 Task: Open Card Card0000000116 in Board Board0000000029 in Workspace WS0000000010 in Trello. Add Member mailaustralia@gmail.com to Card Card0000000116 in Board Board0000000029 in Workspace WS0000000010 in Trello. Add Red Label titled Label0000000116 to Card Card0000000116 in Board Board0000000029 in Workspace WS0000000010 in Trello. Add Checklist CL0000000116 to Card Card0000000116 in Board Board0000000029 in Workspace WS0000000010 in Trello. Add Dates with Start Date as Nov 01 2023 and Due Date as Nov 30 2023 to Card Card0000000116 in Board Board0000000029 in Workspace WS0000000010 in Trello
Action: Mouse moved to (507, 38)
Screenshot: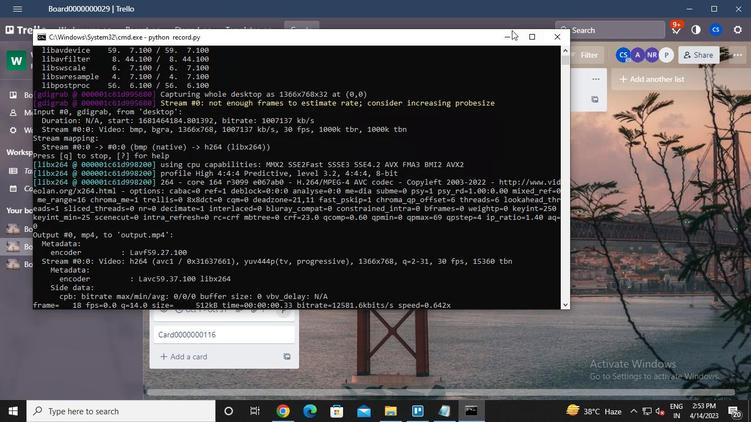 
Action: Mouse pressed left at (507, 38)
Screenshot: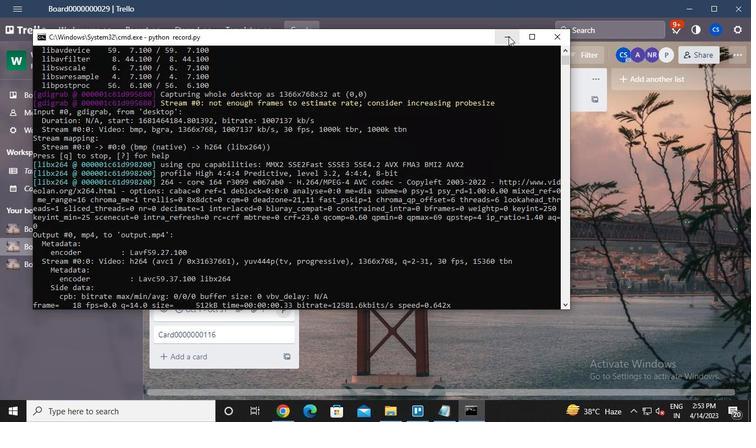
Action: Mouse moved to (221, 339)
Screenshot: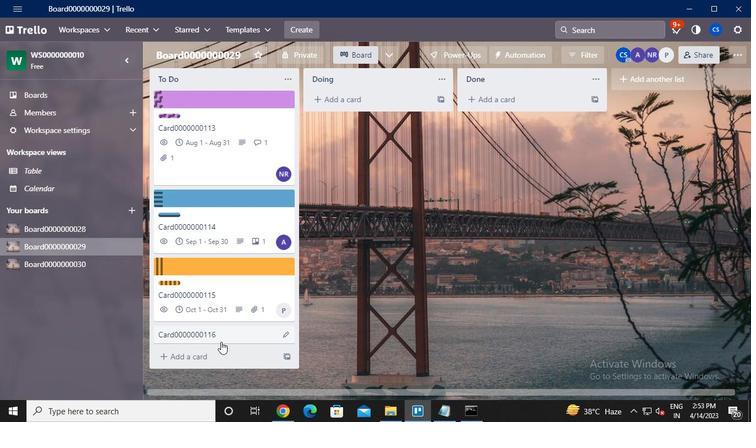 
Action: Mouse pressed left at (221, 339)
Screenshot: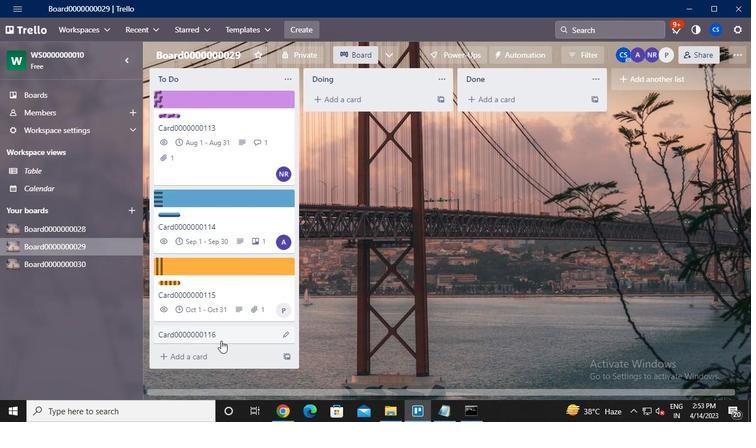 
Action: Mouse moved to (523, 144)
Screenshot: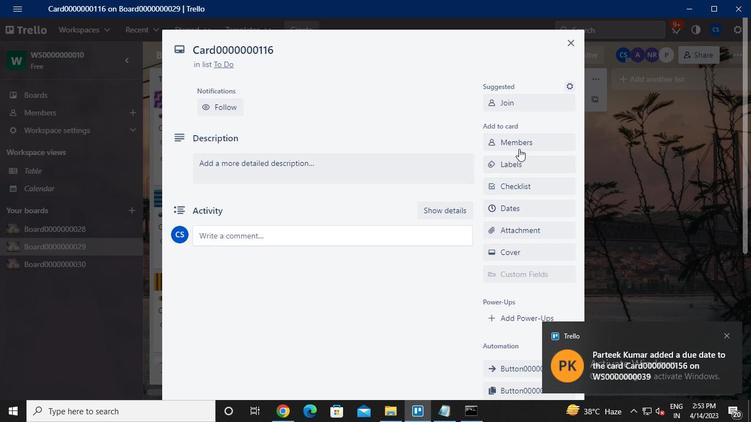 
Action: Mouse pressed left at (523, 144)
Screenshot: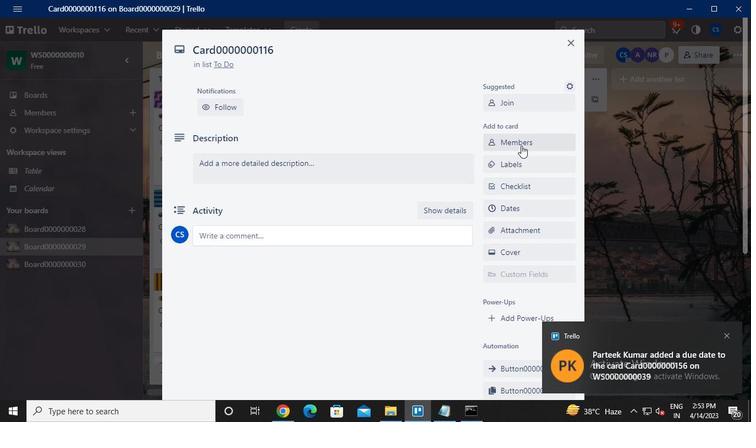 
Action: Mouse moved to (482, 173)
Screenshot: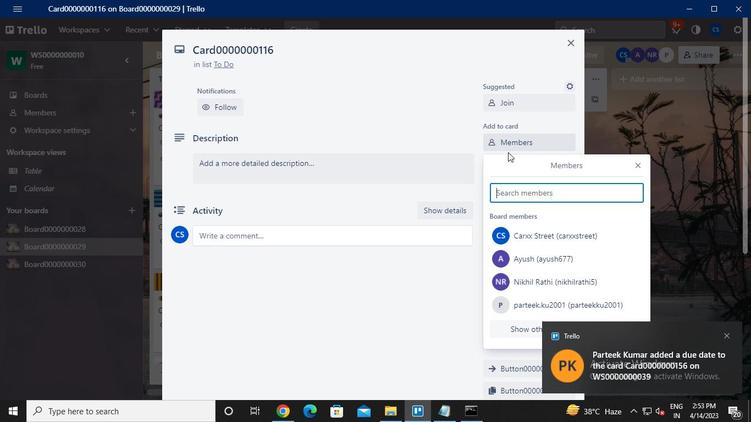 
Action: Keyboard Key.caps_lock
Screenshot: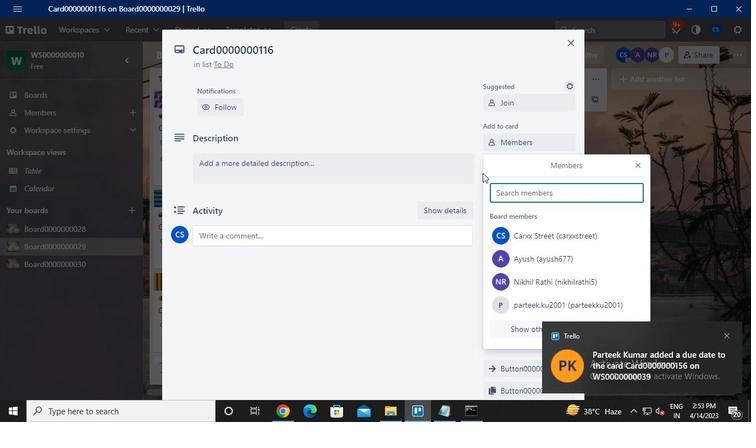 
Action: Keyboard m
Screenshot: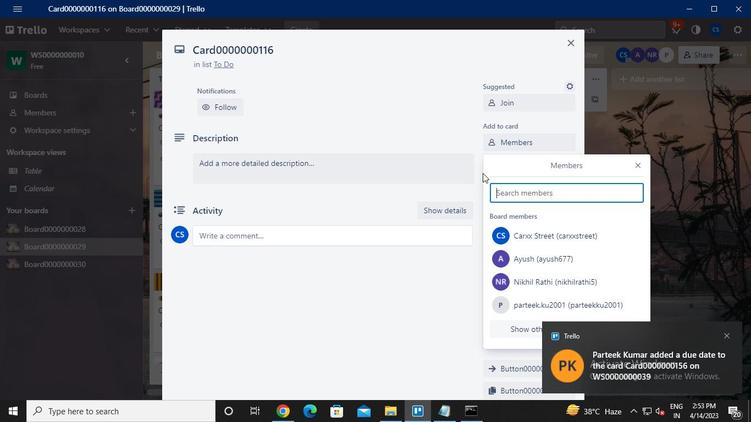 
Action: Keyboard a
Screenshot: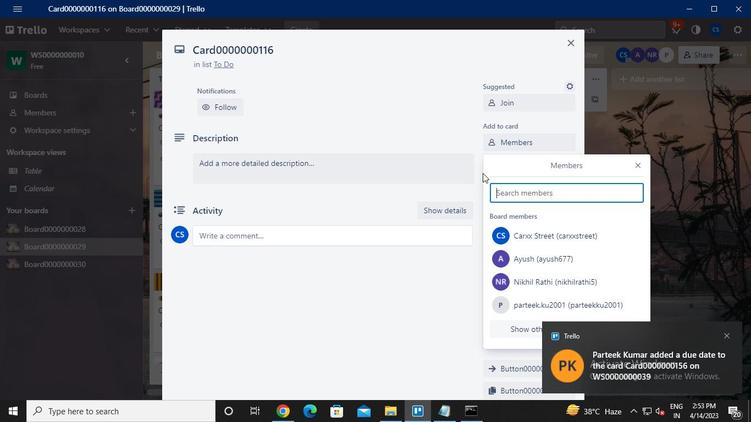 
Action: Keyboard i
Screenshot: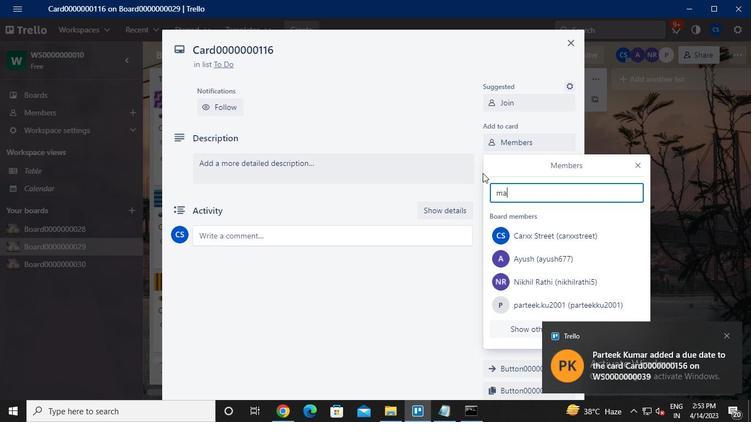 
Action: Keyboard l
Screenshot: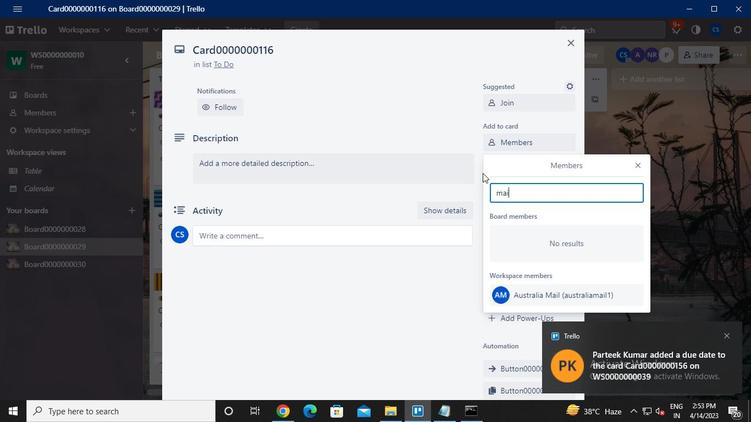 
Action: Keyboard a
Screenshot: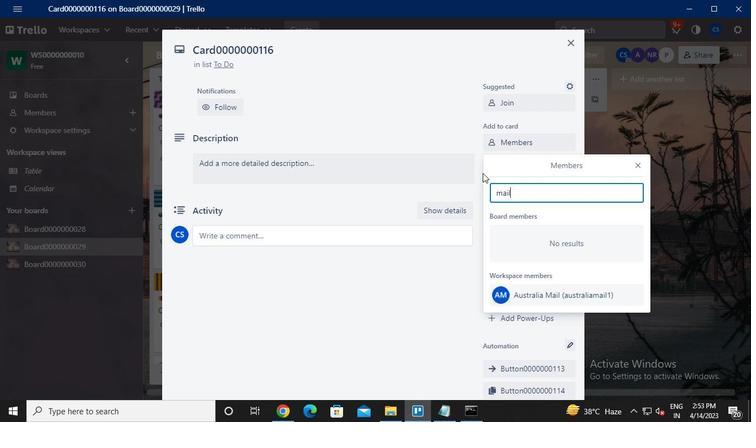 
Action: Keyboard u
Screenshot: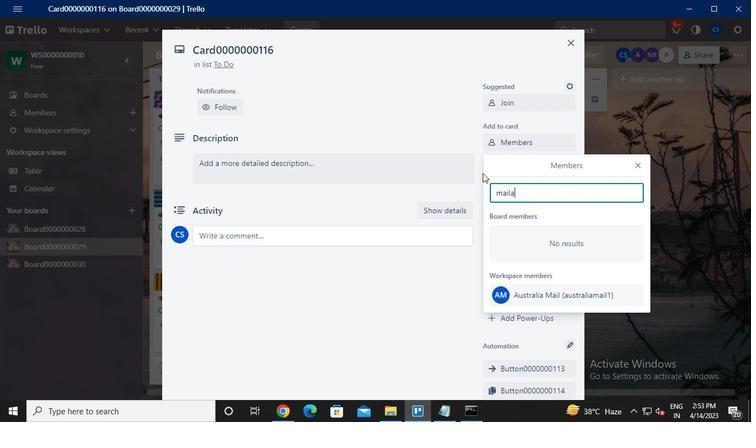 
Action: Keyboard s
Screenshot: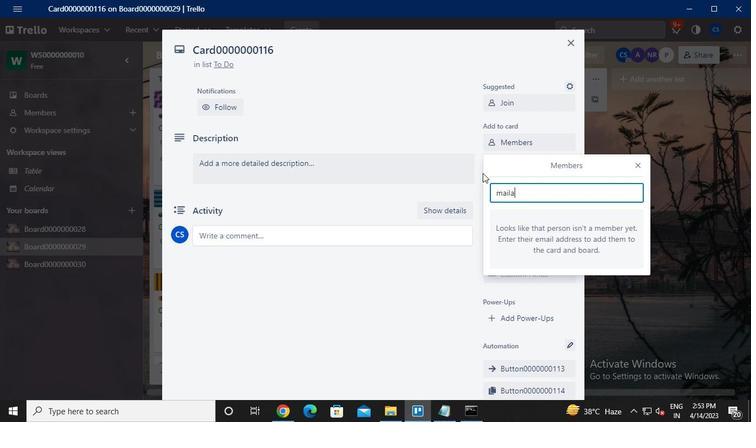 
Action: Keyboard t
Screenshot: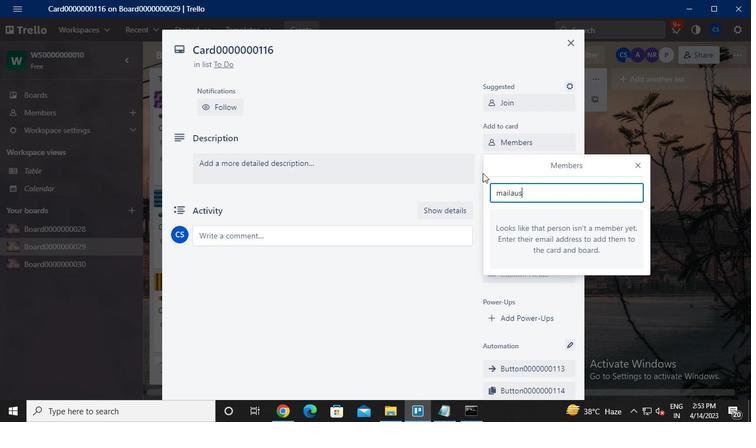 
Action: Keyboard r
Screenshot: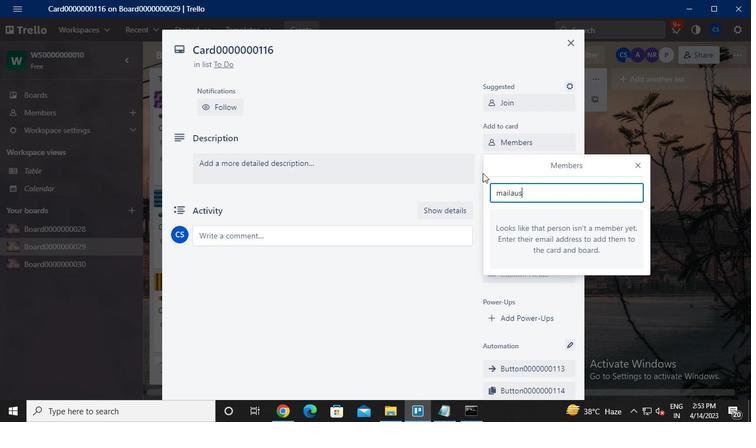 
Action: Keyboard a
Screenshot: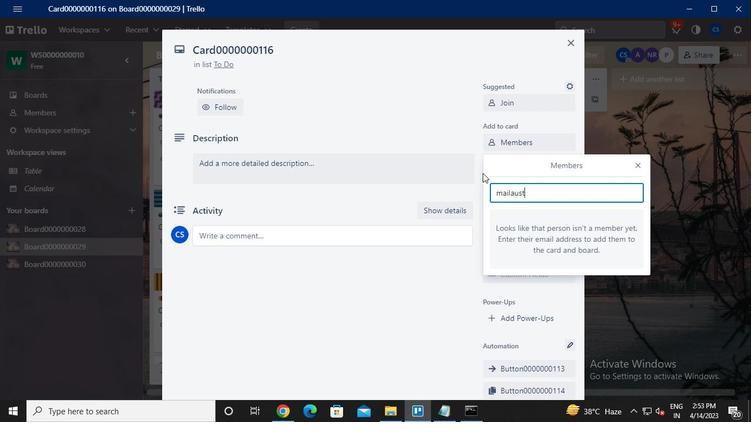 
Action: Keyboard l
Screenshot: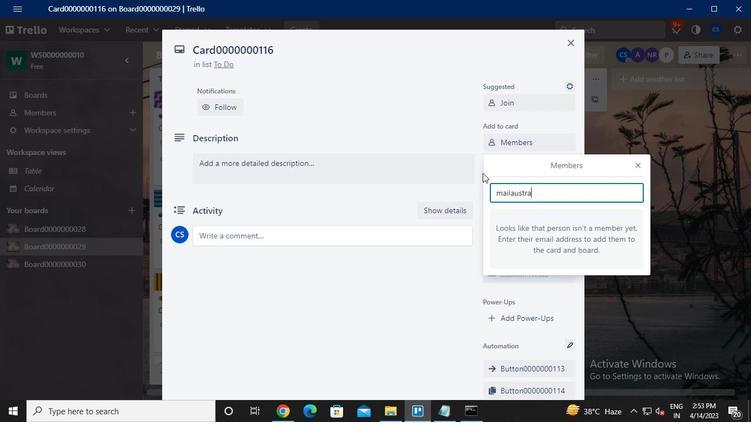 
Action: Keyboard i
Screenshot: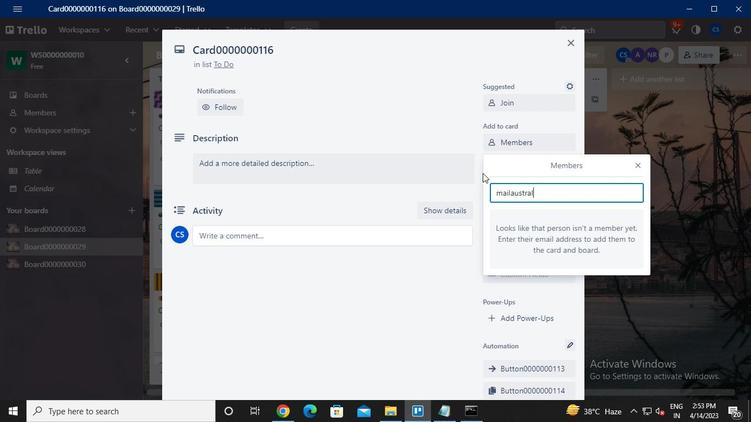 
Action: Keyboard a
Screenshot: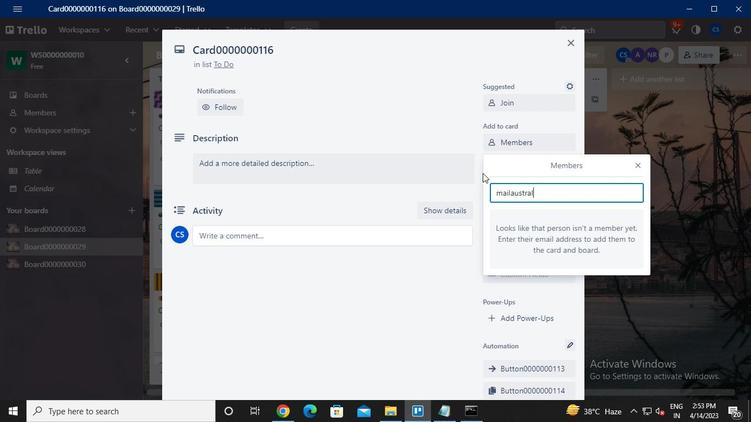 
Action: Keyboard <103>
Screenshot: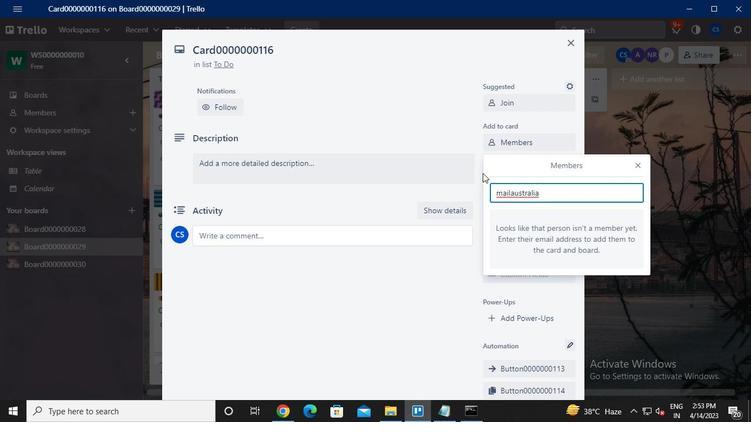 
Action: Keyboard Key.shift
Screenshot: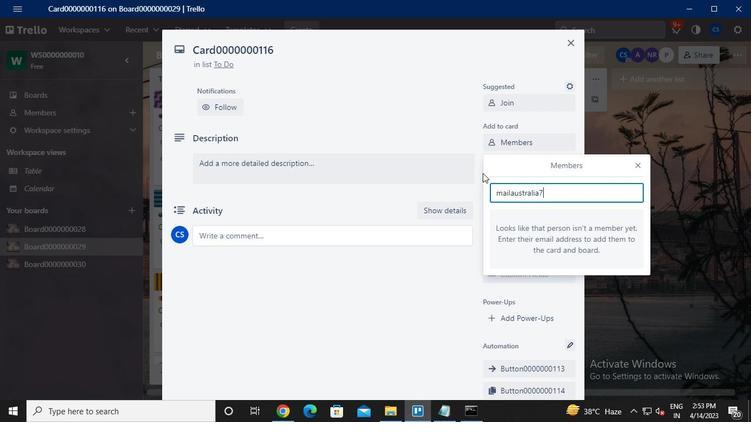 
Action: Keyboard @
Screenshot: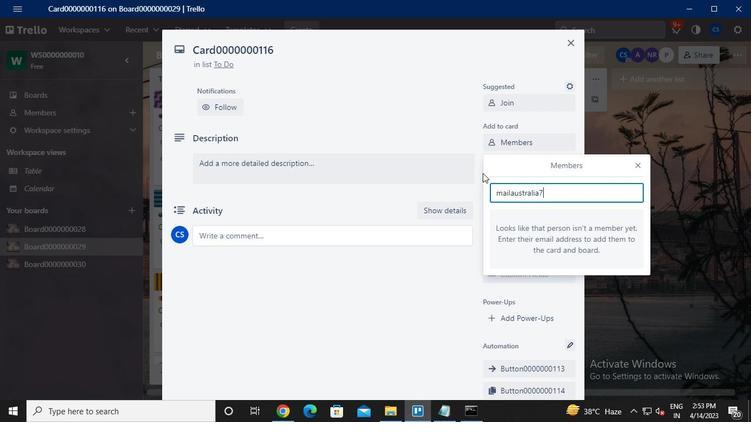 
Action: Keyboard g
Screenshot: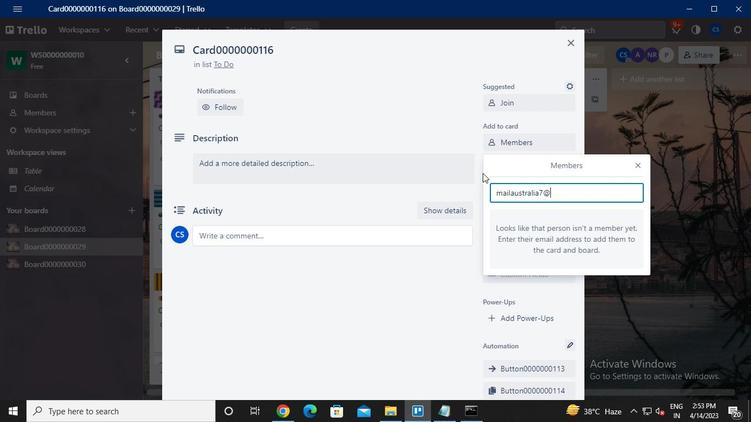 
Action: Keyboard m
Screenshot: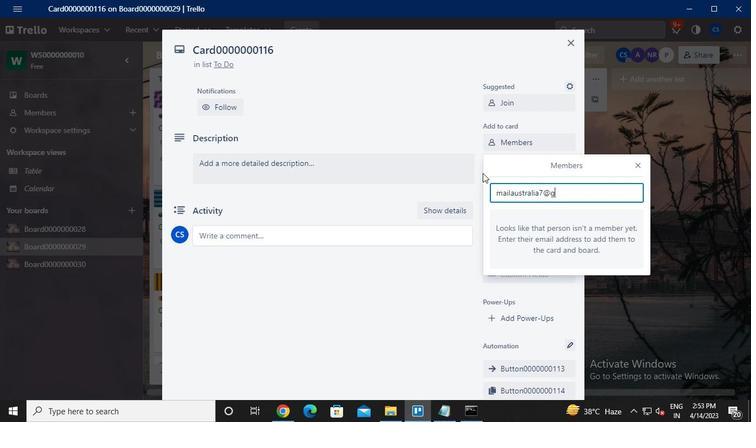 
Action: Keyboard a
Screenshot: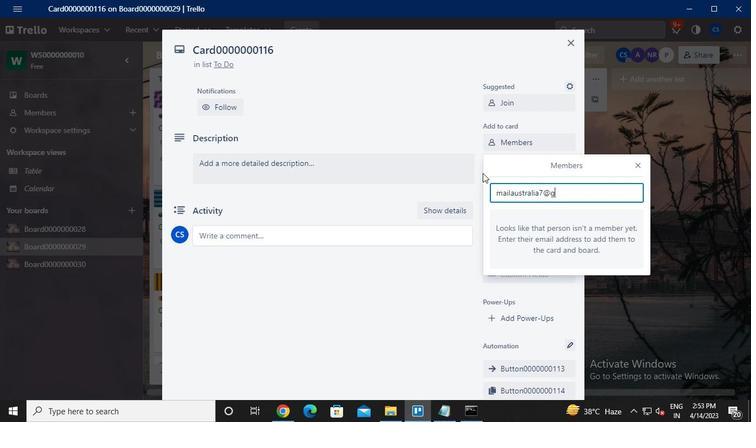 
Action: Keyboard i
Screenshot: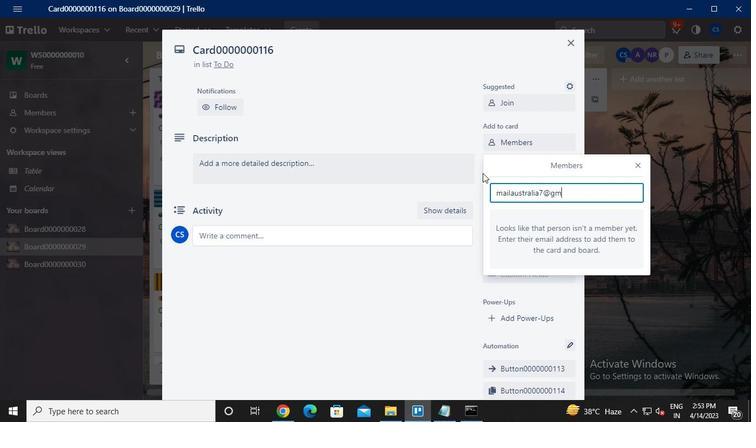
Action: Keyboard l
Screenshot: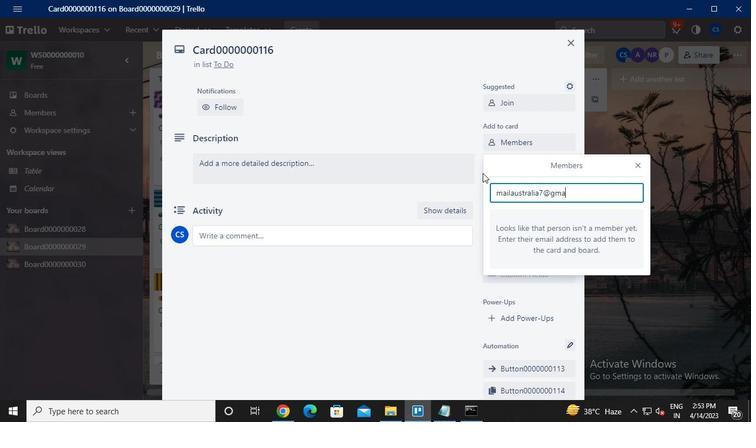 
Action: Keyboard .
Screenshot: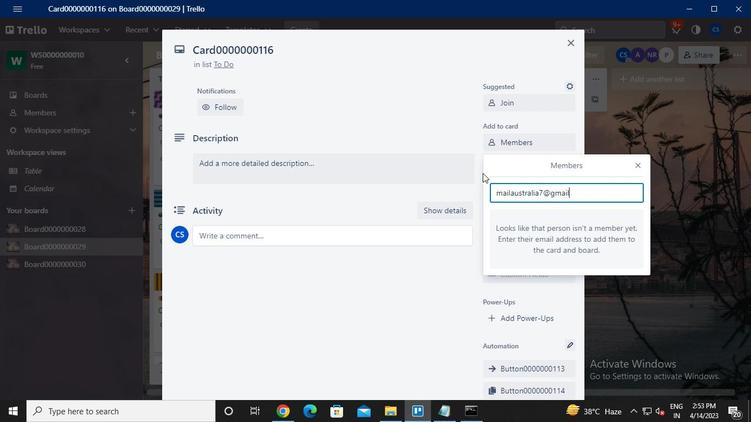 
Action: Keyboard c
Screenshot: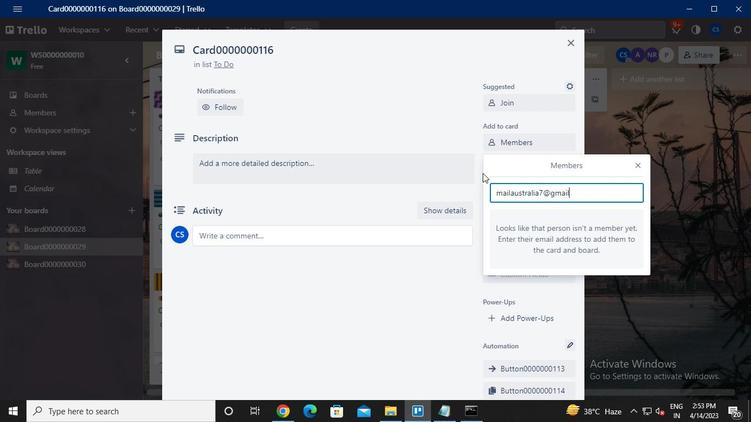 
Action: Keyboard o
Screenshot: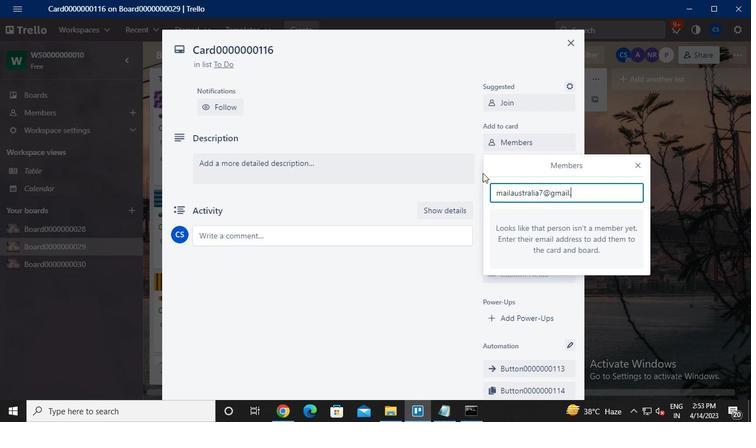 
Action: Keyboard m
Screenshot: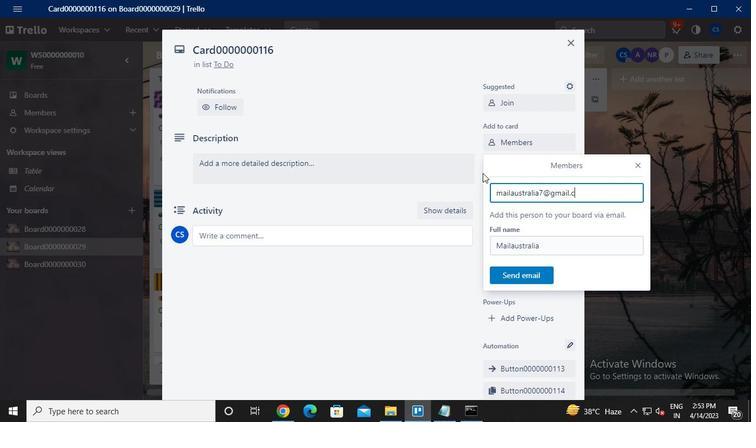 
Action: Mouse moved to (537, 283)
Screenshot: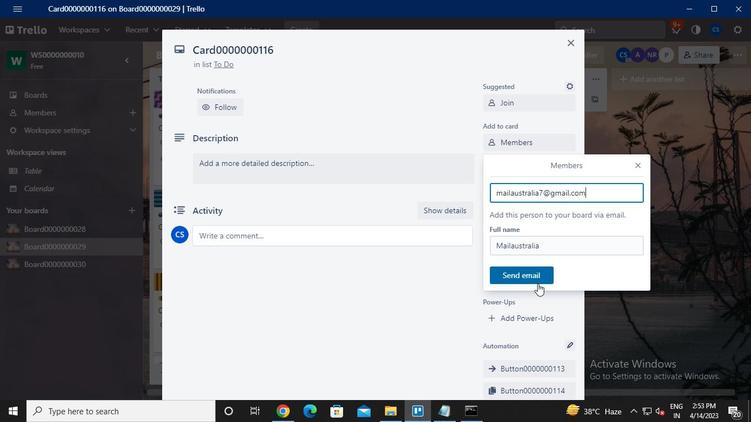 
Action: Mouse pressed left at (537, 283)
Screenshot: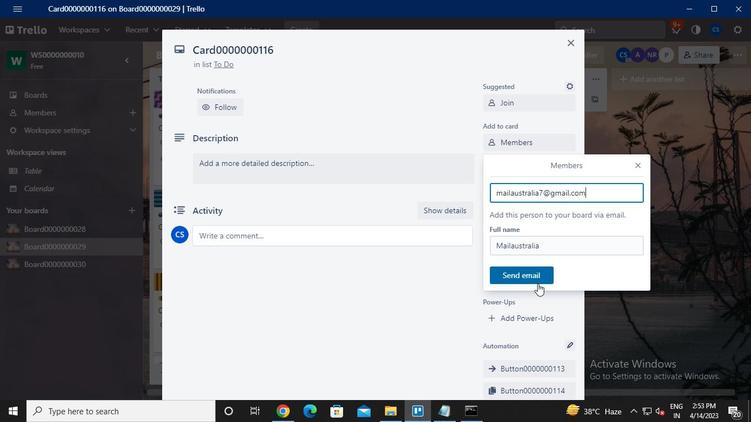 
Action: Mouse moved to (532, 163)
Screenshot: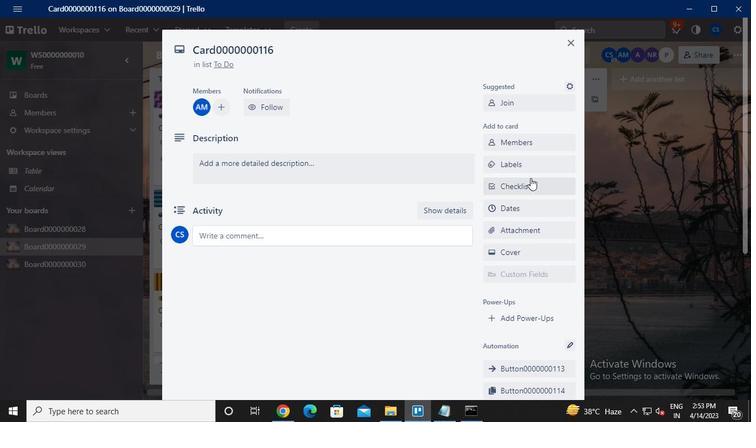 
Action: Mouse pressed left at (532, 163)
Screenshot: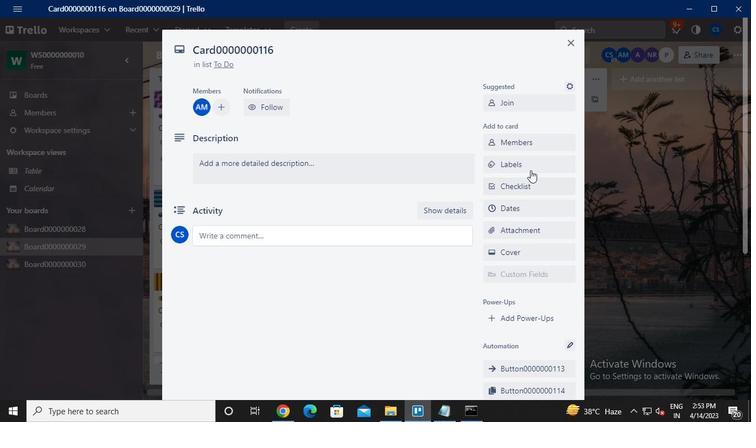 
Action: Mouse moved to (558, 306)
Screenshot: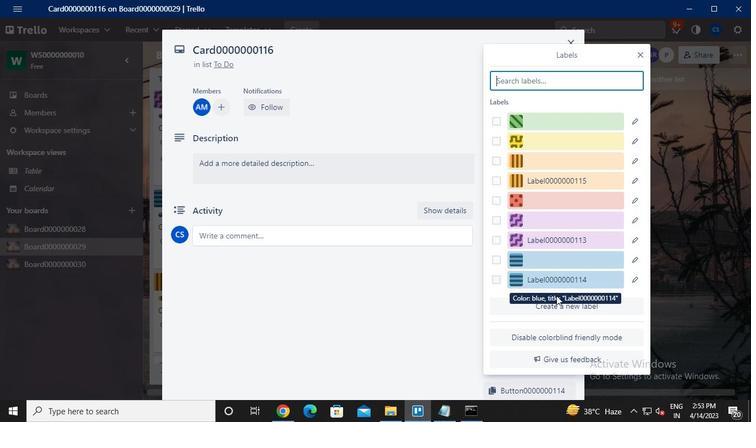 
Action: Mouse pressed left at (558, 306)
Screenshot: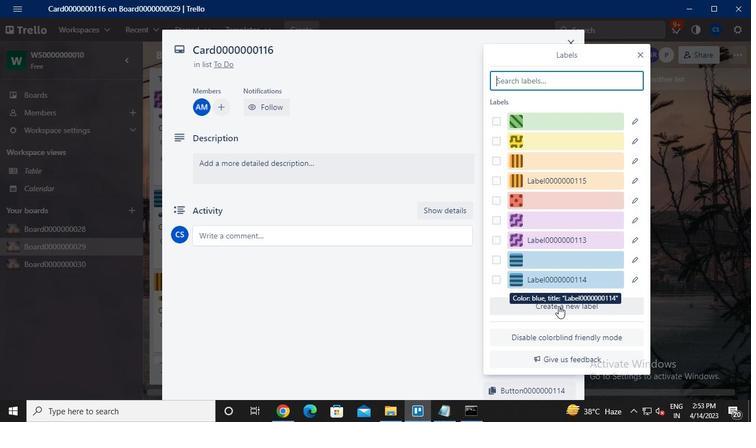 
Action: Mouse moved to (597, 219)
Screenshot: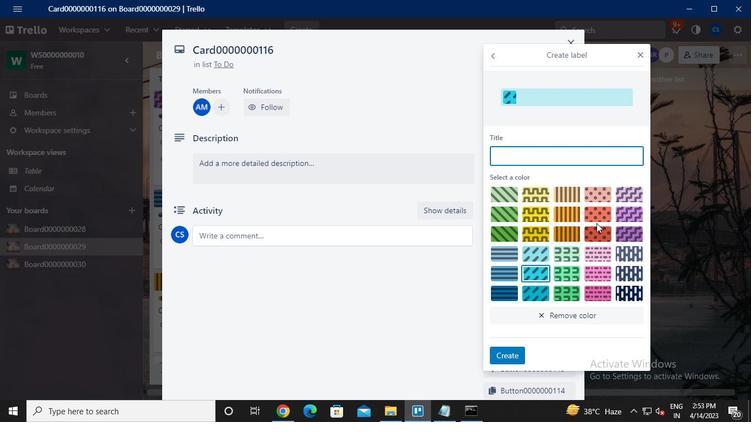 
Action: Mouse pressed left at (597, 219)
Screenshot: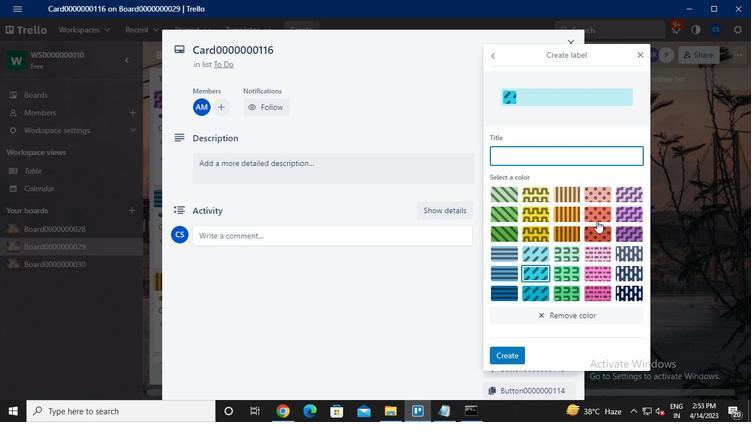 
Action: Mouse moved to (543, 155)
Screenshot: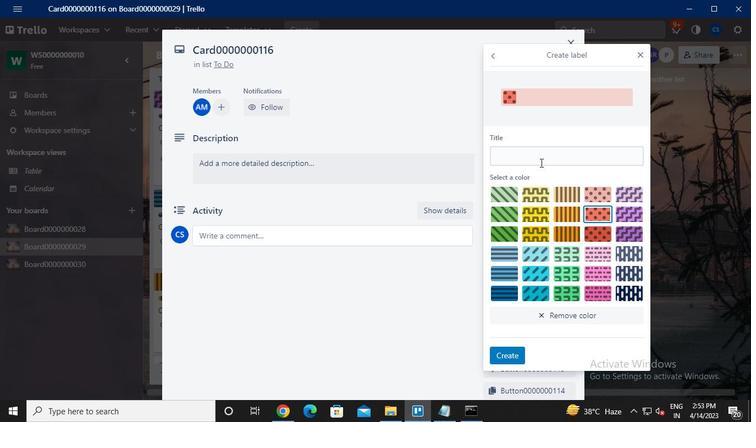 
Action: Mouse pressed left at (543, 155)
Screenshot: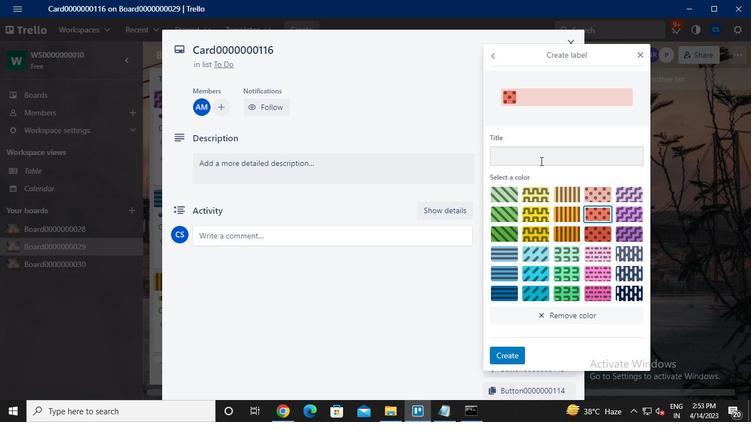 
Action: Keyboard Key.caps_lock
Screenshot: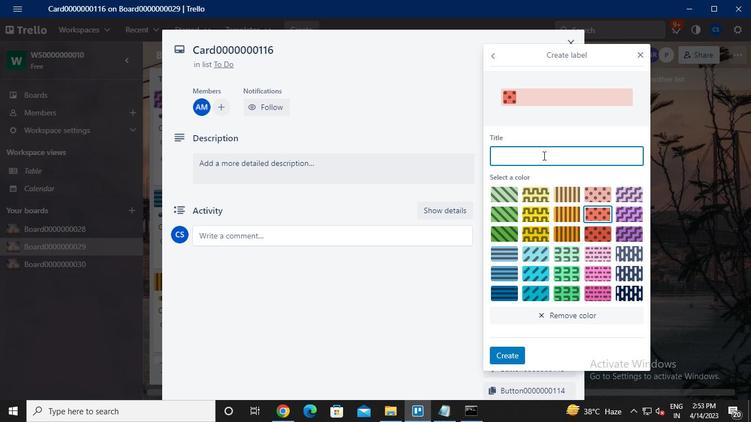 
Action: Keyboard l
Screenshot: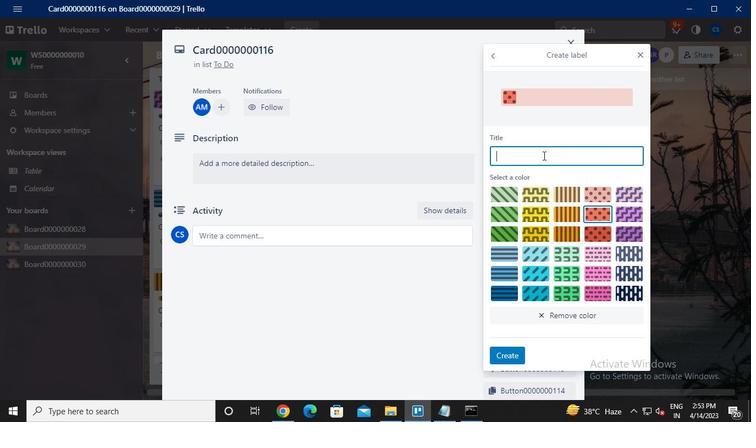 
Action: Keyboard Key.caps_lock
Screenshot: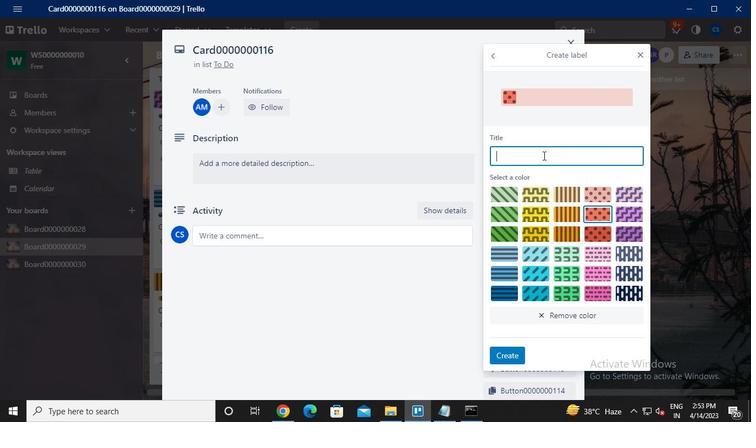 
Action: Keyboard a
Screenshot: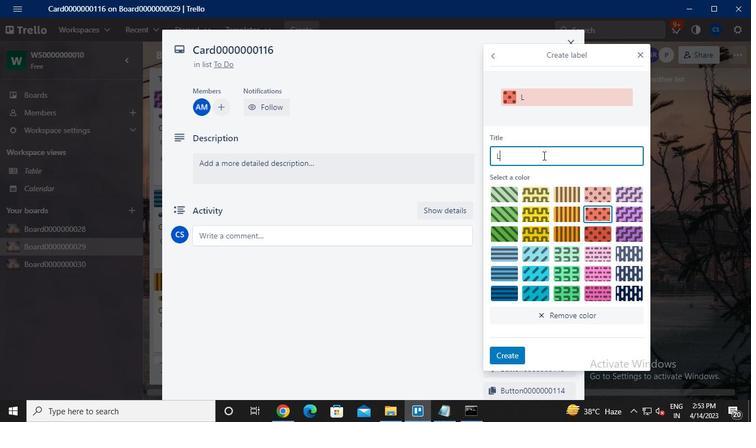 
Action: Keyboard b
Screenshot: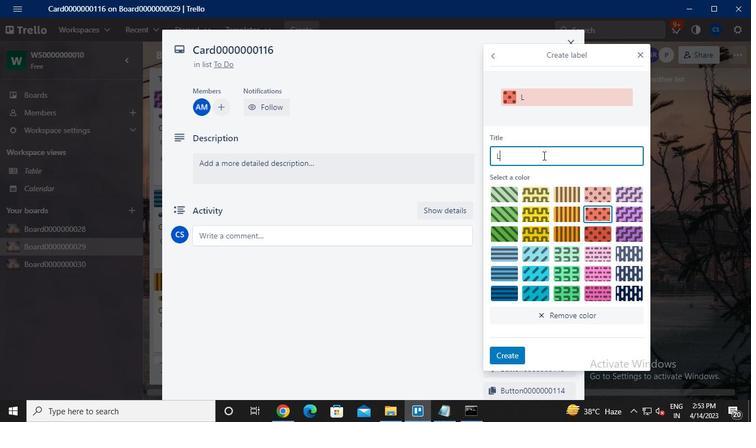 
Action: Keyboard e
Screenshot: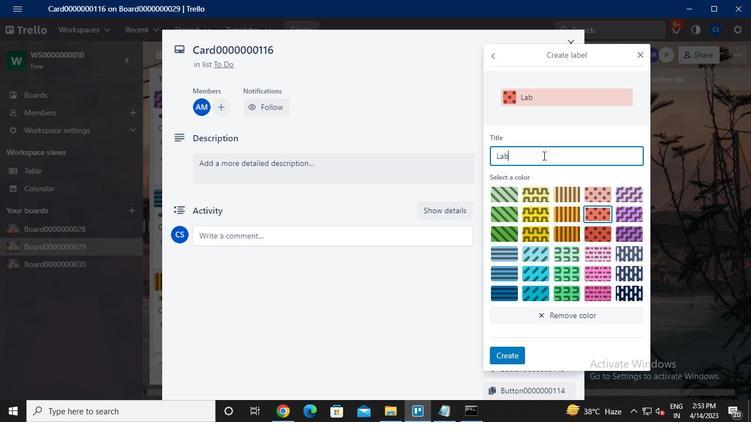 
Action: Keyboard l
Screenshot: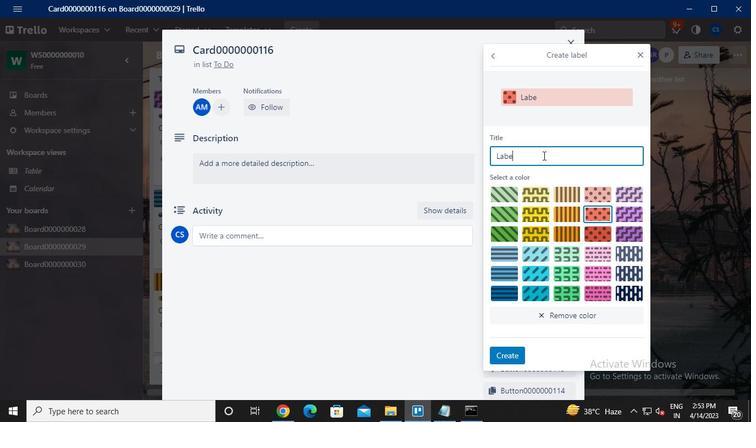 
Action: Keyboard <96>
Screenshot: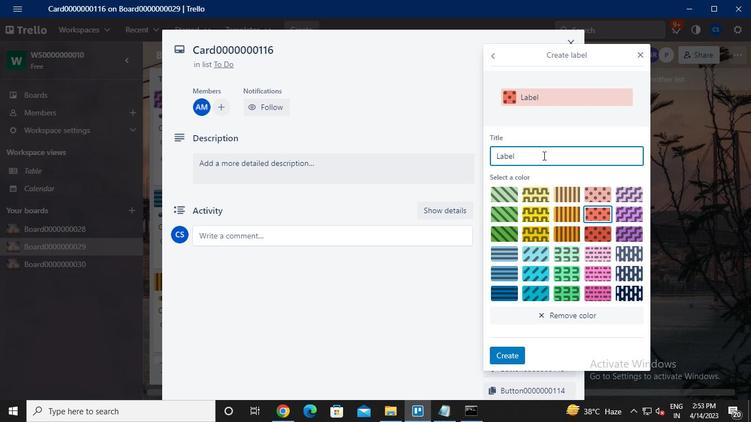 
Action: Keyboard <96>
Screenshot: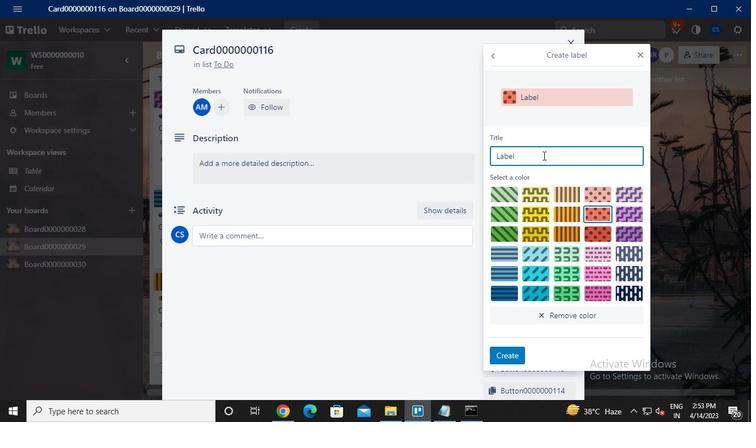 
Action: Keyboard <96>
Screenshot: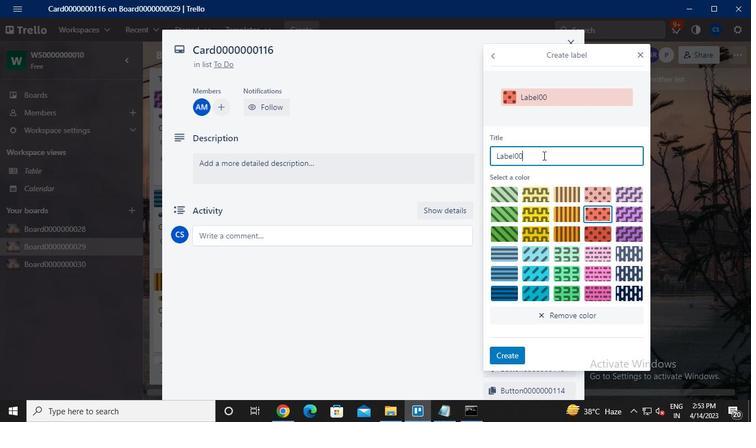 
Action: Keyboard <96>
Screenshot: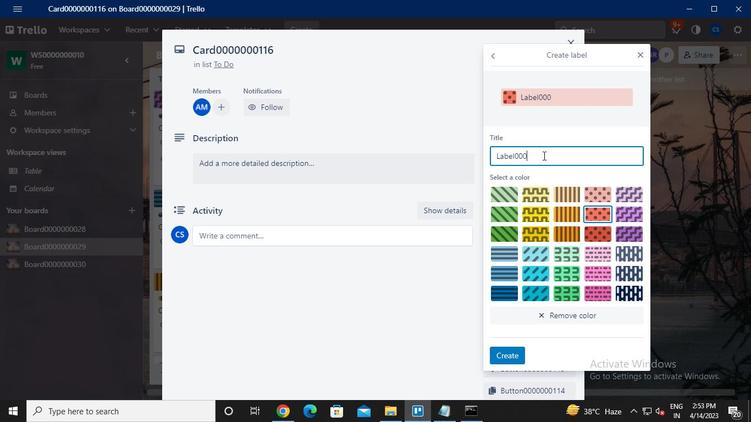 
Action: Keyboard <96>
Screenshot: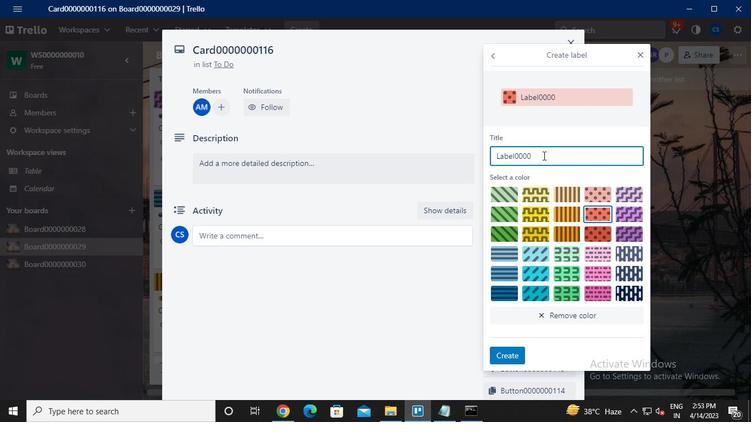 
Action: Keyboard <96>
Screenshot: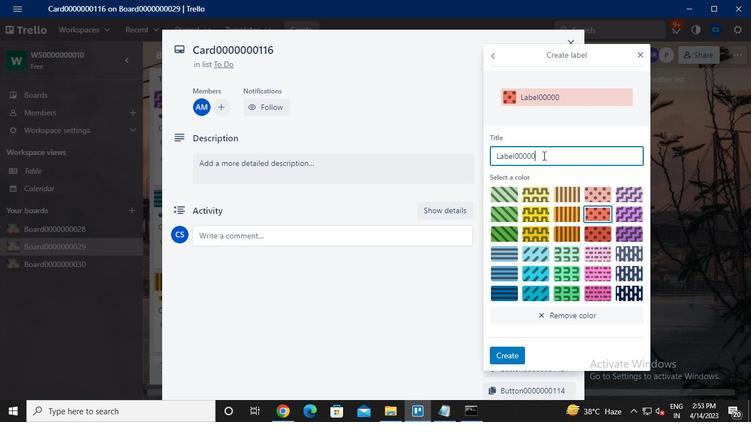 
Action: Keyboard <96>
Screenshot: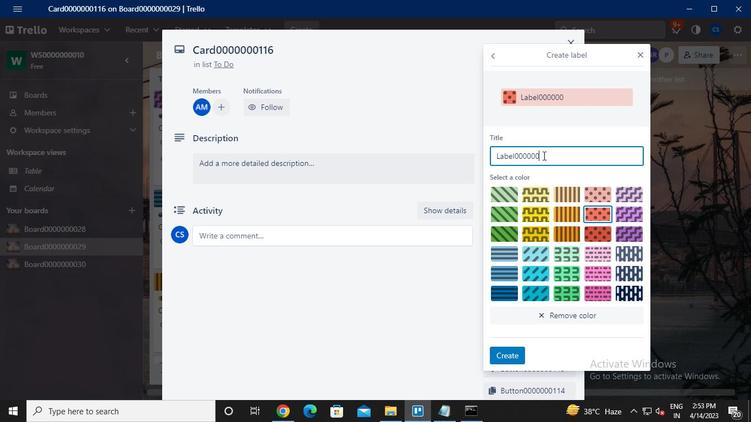 
Action: Keyboard <97>
Screenshot: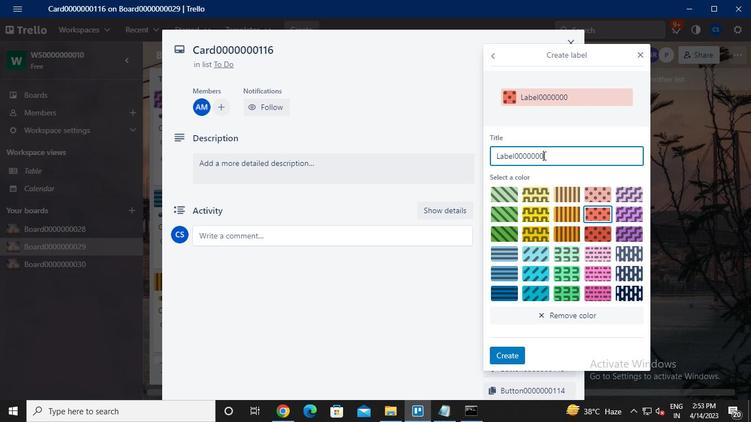 
Action: Keyboard <97>
Screenshot: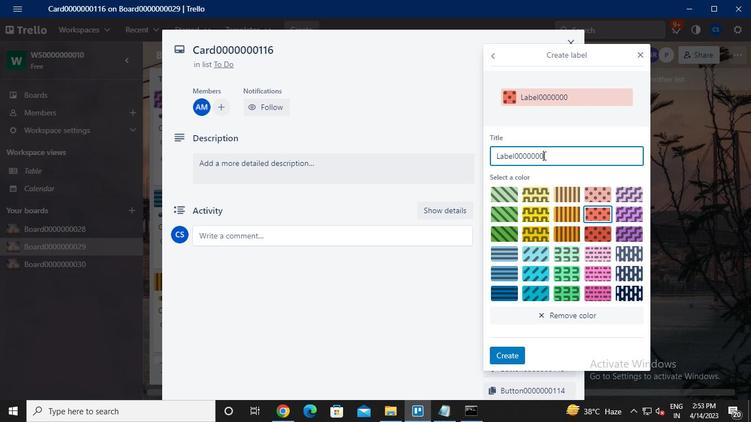 
Action: Keyboard <102>
Screenshot: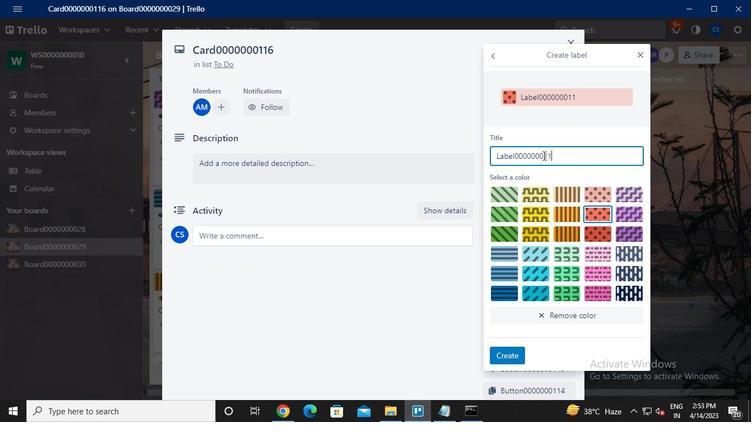 
Action: Mouse moved to (515, 353)
Screenshot: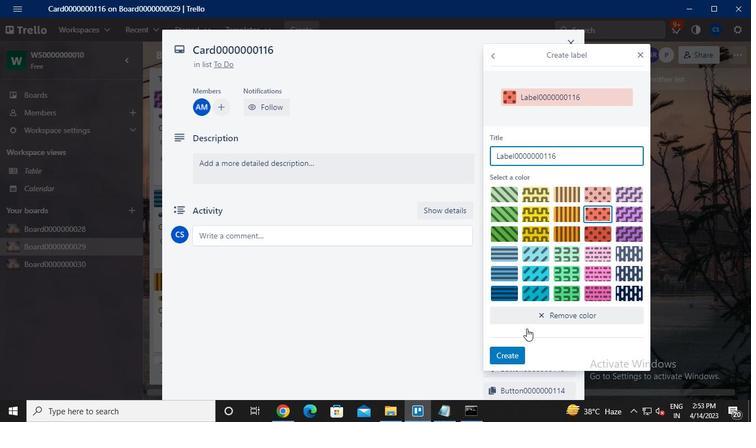 
Action: Mouse pressed left at (515, 353)
Screenshot: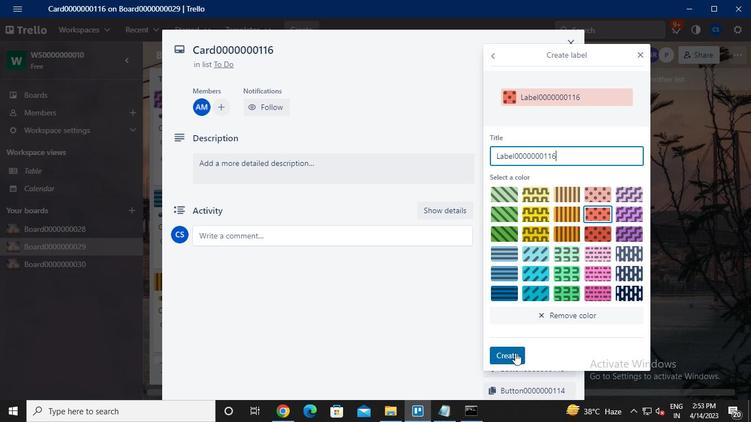 
Action: Mouse moved to (641, 56)
Screenshot: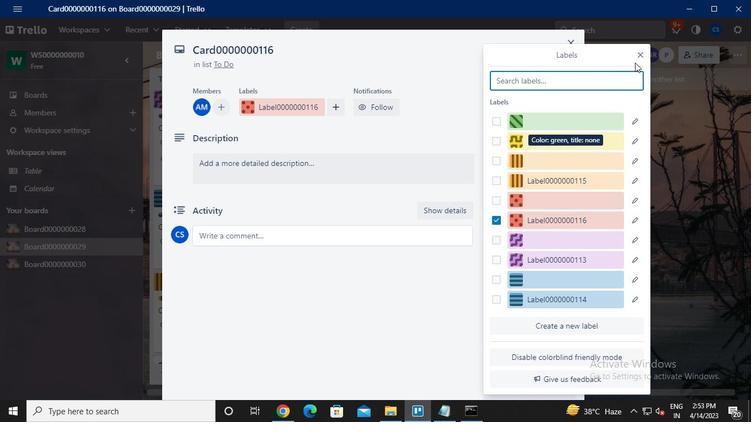 
Action: Mouse pressed left at (641, 56)
Screenshot: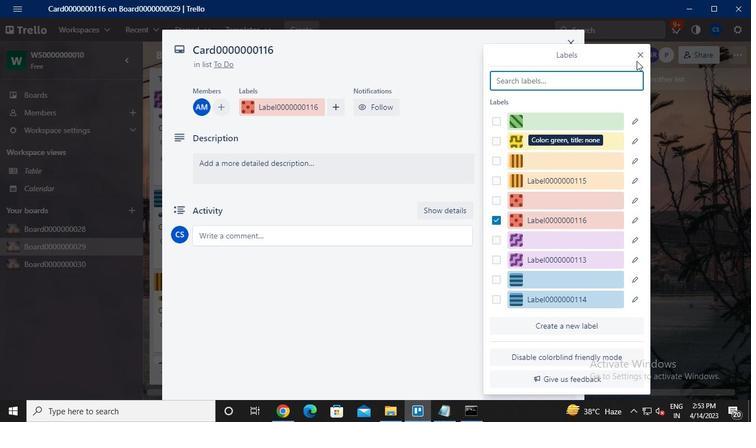 
Action: Mouse moved to (521, 189)
Screenshot: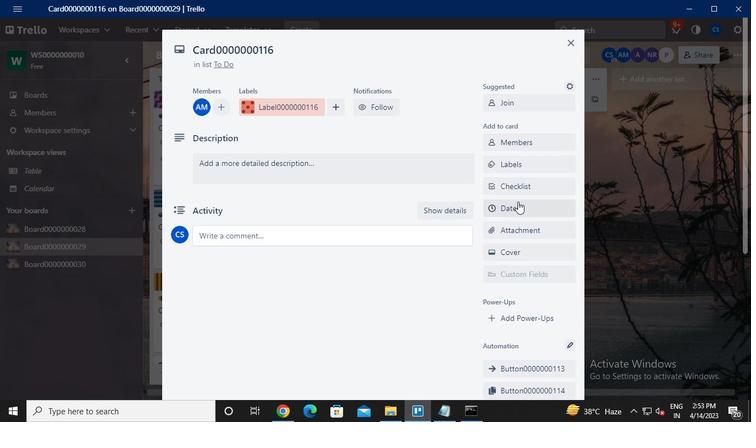 
Action: Mouse pressed left at (521, 189)
Screenshot: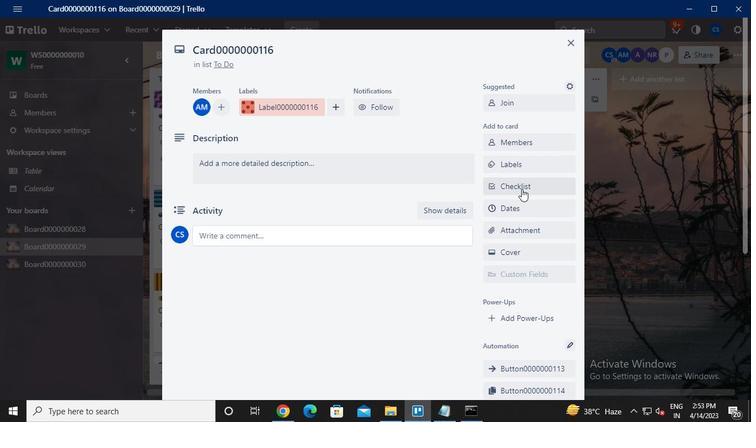 
Action: Mouse moved to (459, 193)
Screenshot: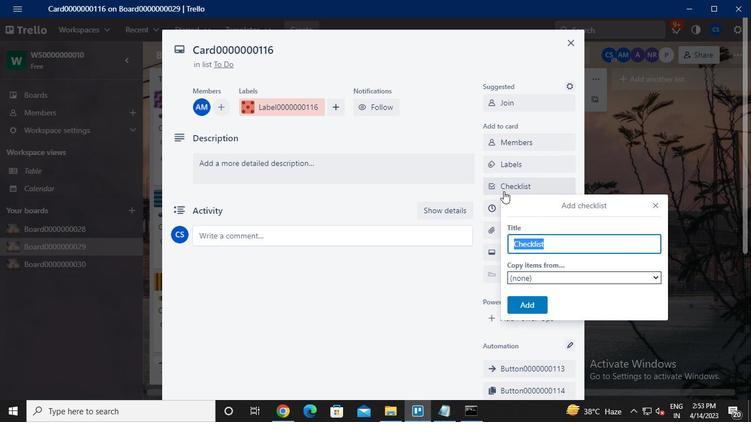 
Action: Keyboard Key.caps_lock
Screenshot: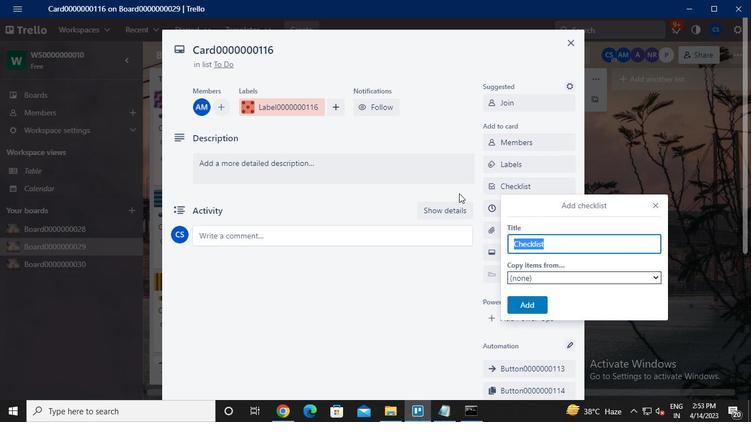 
Action: Keyboard c
Screenshot: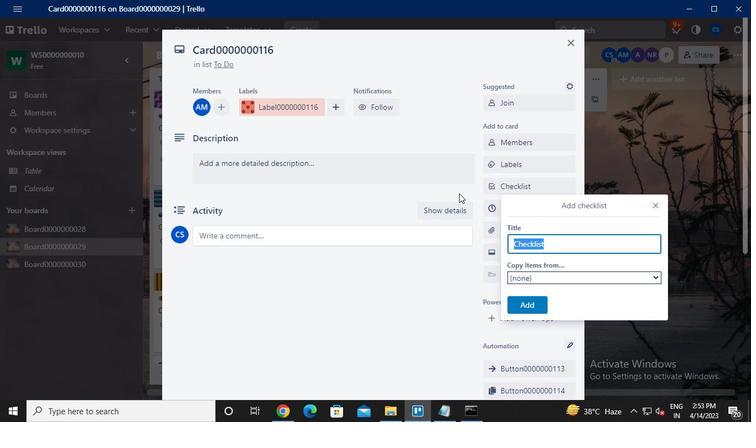 
Action: Keyboard l
Screenshot: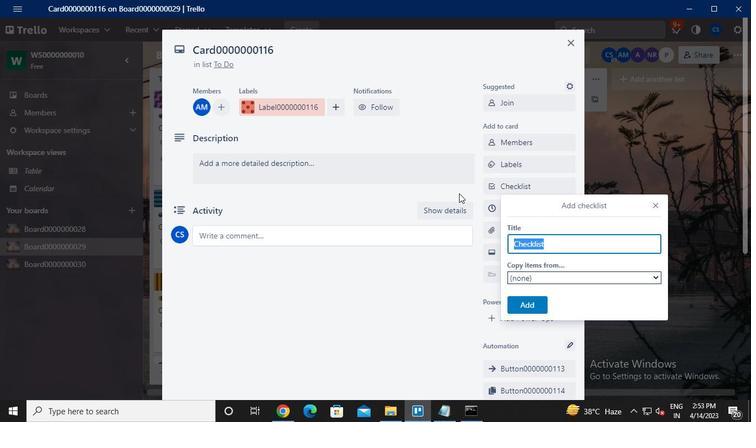
Action: Keyboard <96>
Screenshot: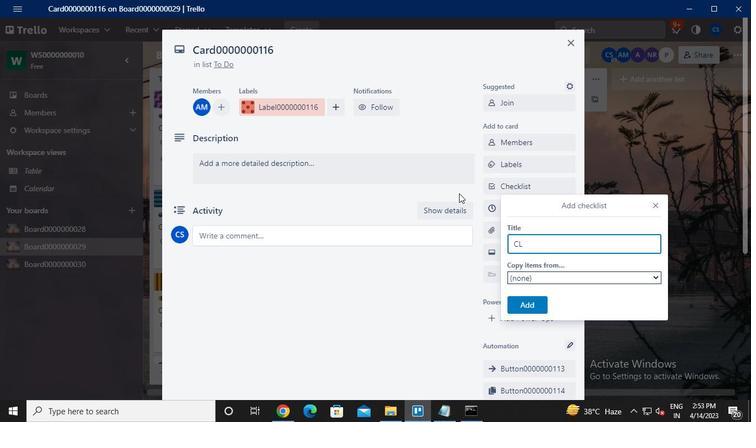 
Action: Keyboard <96>
Screenshot: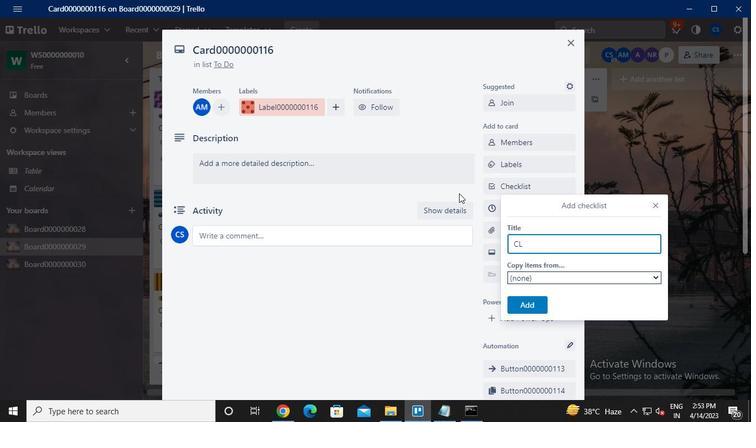 
Action: Keyboard <96>
Screenshot: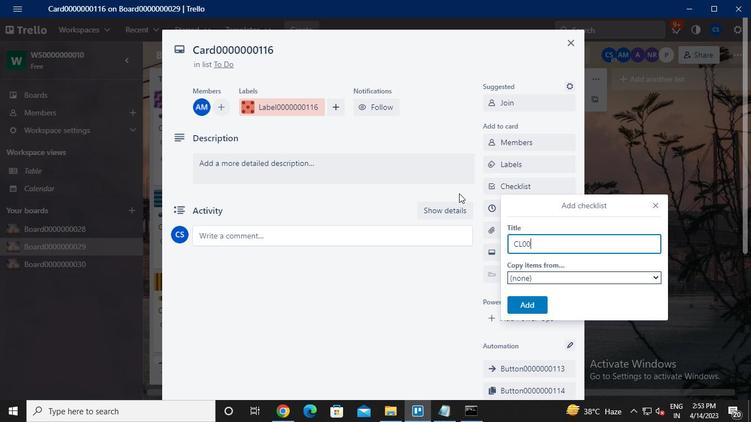 
Action: Keyboard <96>
Screenshot: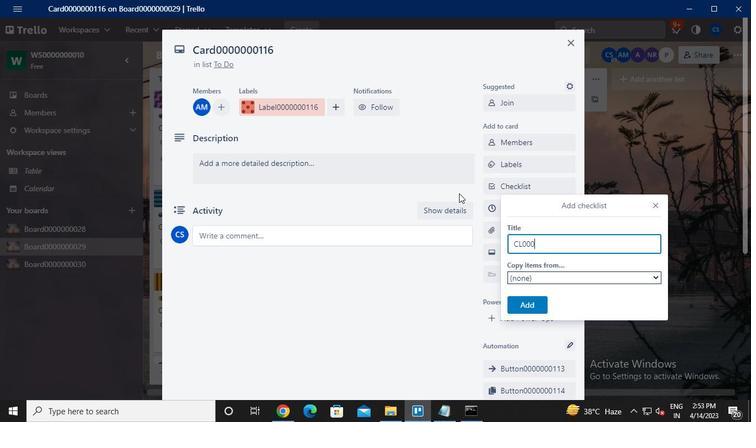 
Action: Keyboard <96>
Screenshot: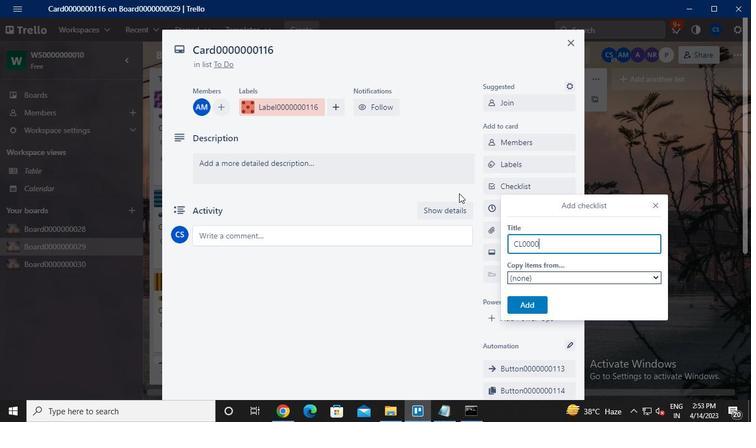 
Action: Keyboard <96>
Screenshot: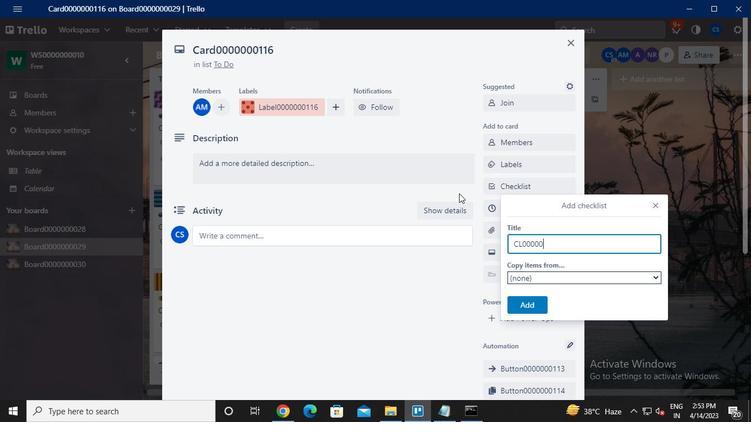 
Action: Keyboard <96>
Screenshot: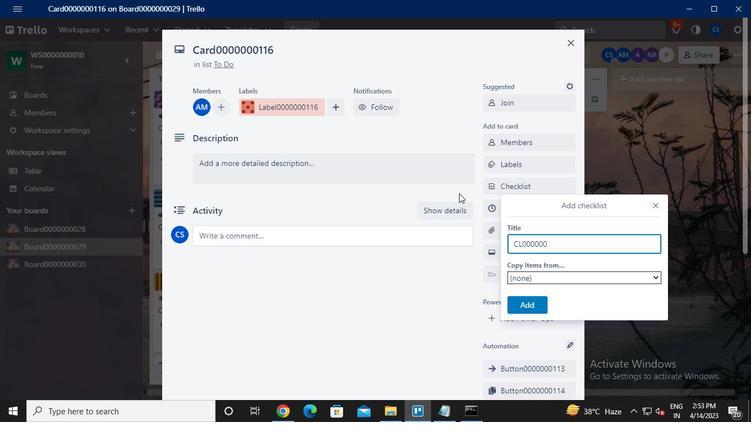 
Action: Keyboard <97>
Screenshot: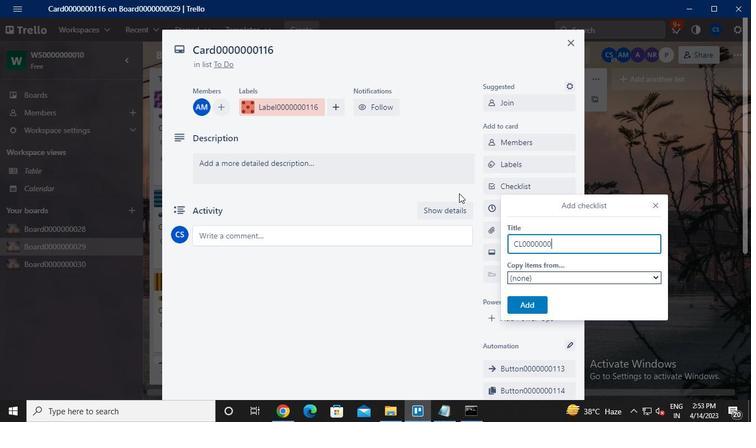 
Action: Keyboard <97>
Screenshot: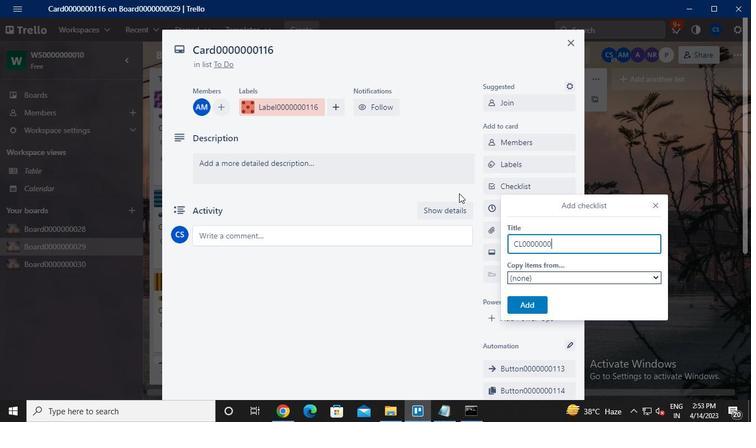 
Action: Keyboard <101>
Screenshot: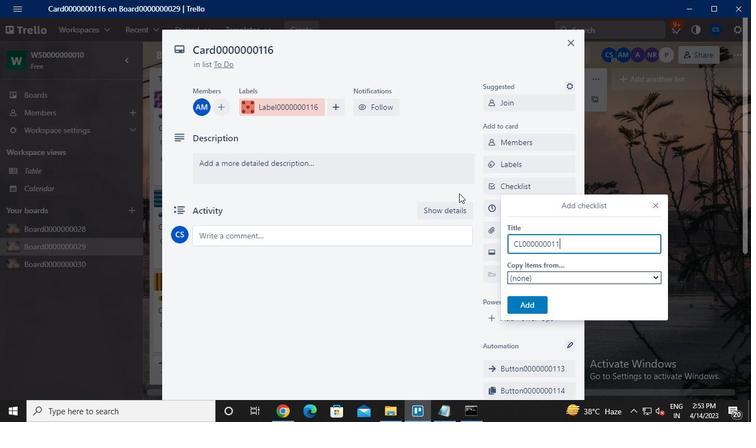
Action: Keyboard Key.backspace
Screenshot: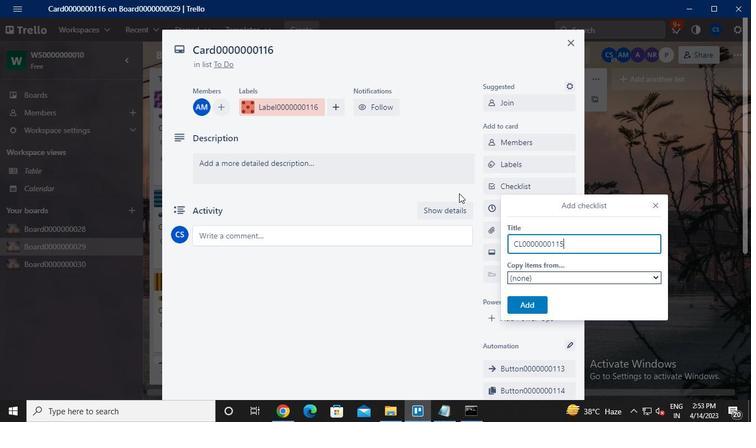 
Action: Keyboard <102>
Screenshot: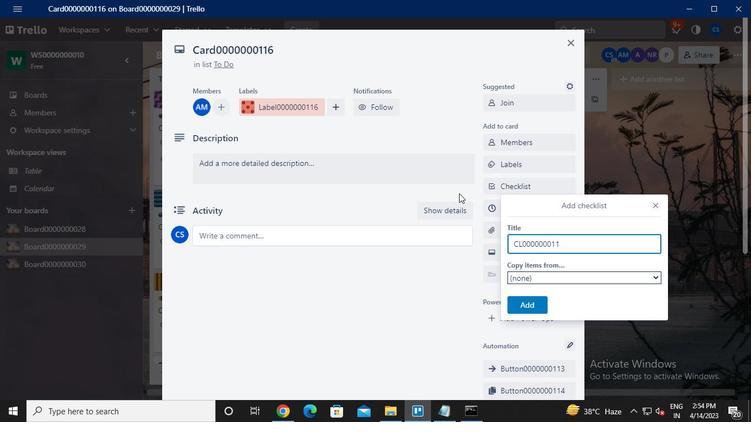 
Action: Mouse moved to (522, 309)
Screenshot: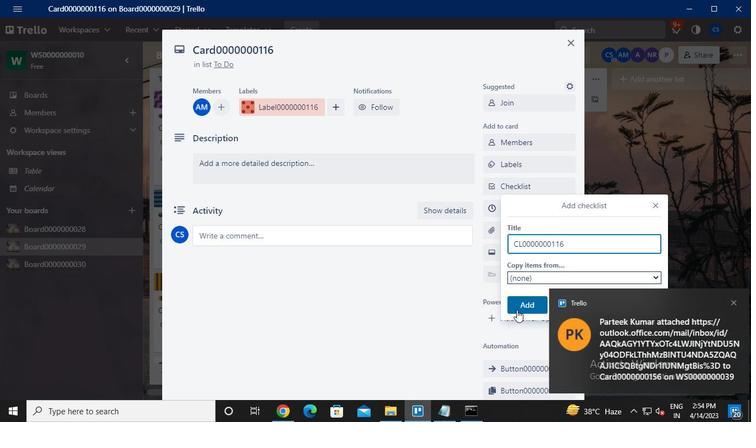 
Action: Mouse pressed left at (522, 309)
Screenshot: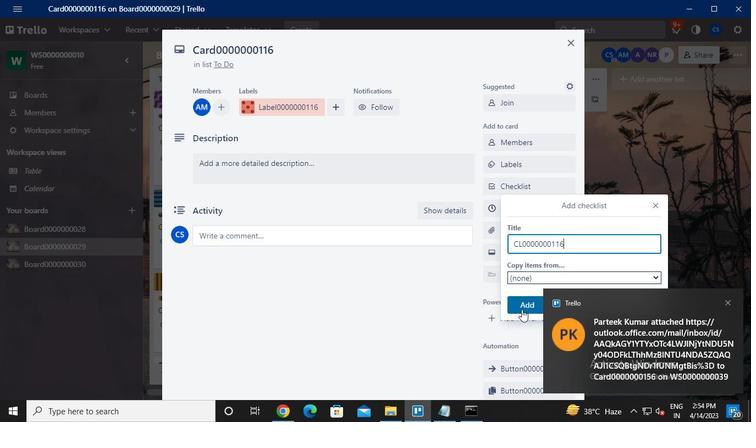 
Action: Mouse moved to (522, 205)
Screenshot: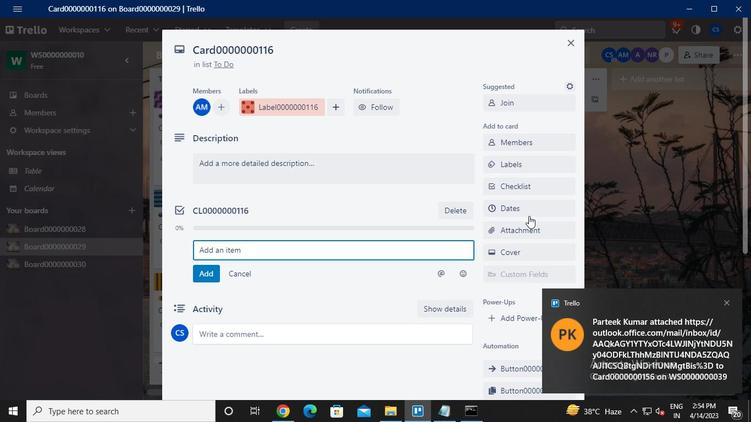 
Action: Mouse pressed left at (522, 205)
Screenshot: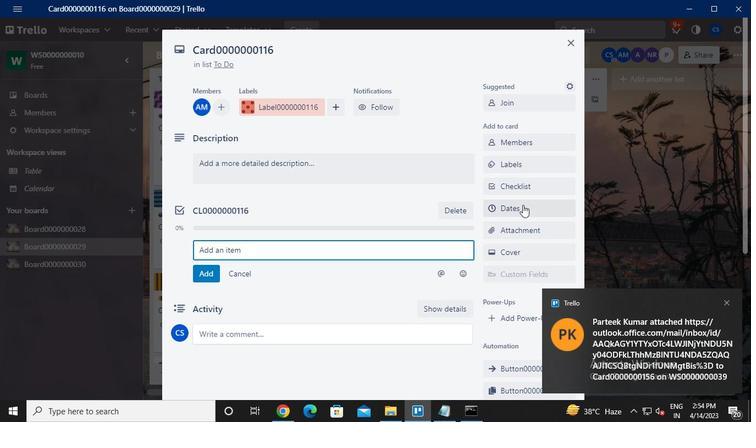 
Action: Mouse moved to (498, 250)
Screenshot: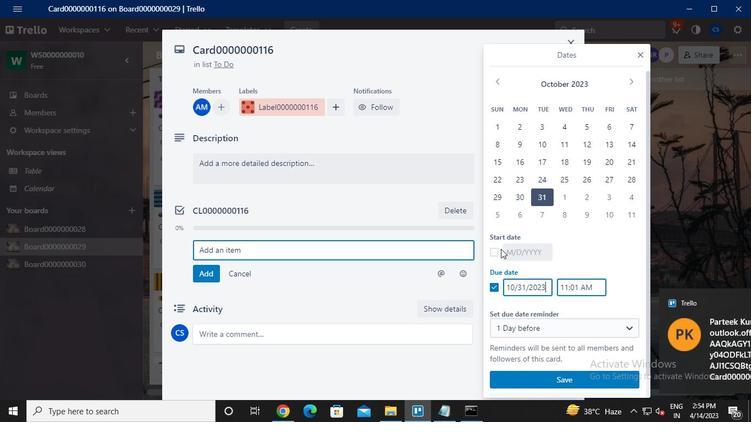 
Action: Mouse pressed left at (498, 250)
Screenshot: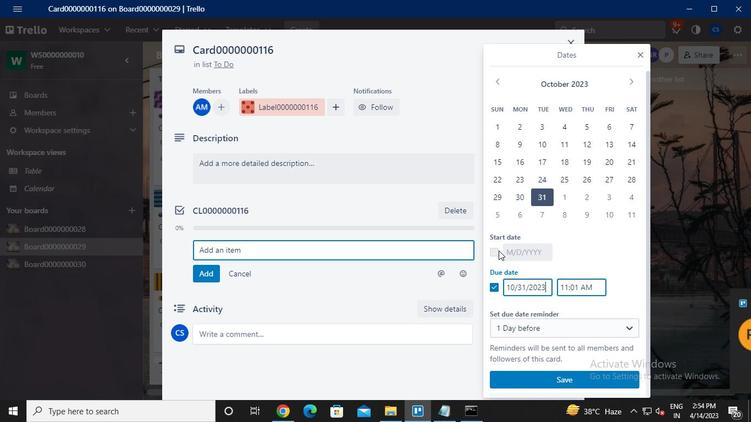 
Action: Mouse moved to (630, 79)
Screenshot: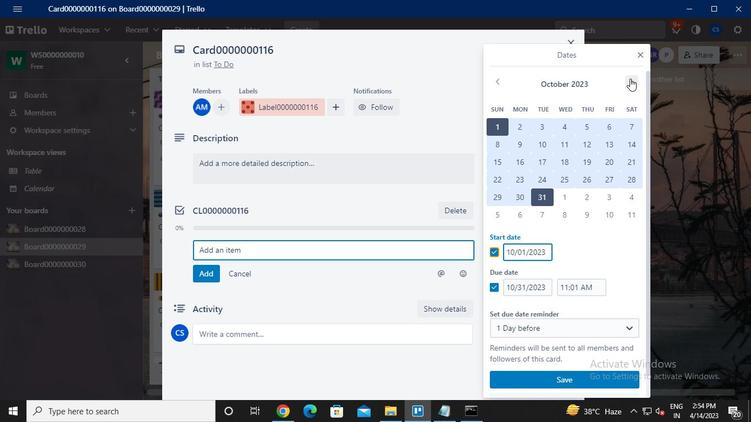 
Action: Mouse pressed left at (630, 79)
Screenshot: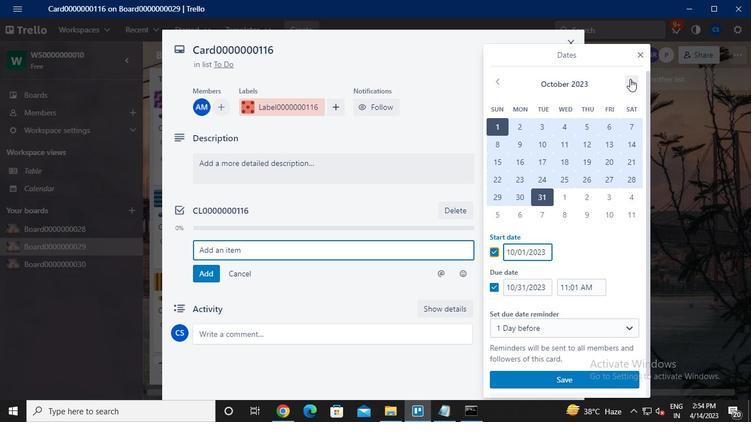 
Action: Mouse moved to (565, 127)
Screenshot: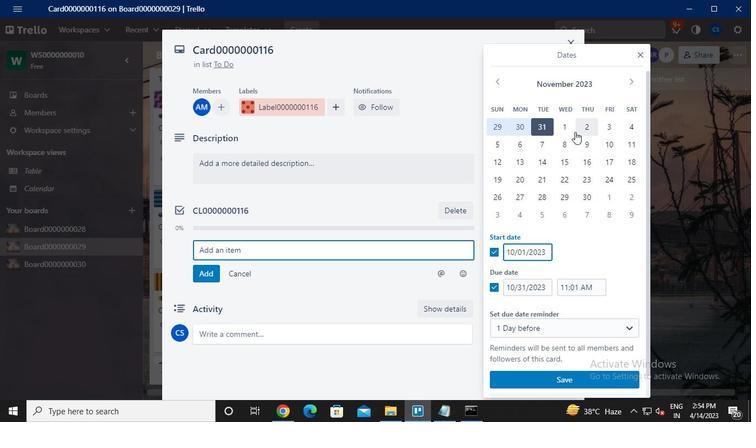 
Action: Mouse pressed left at (565, 127)
Screenshot: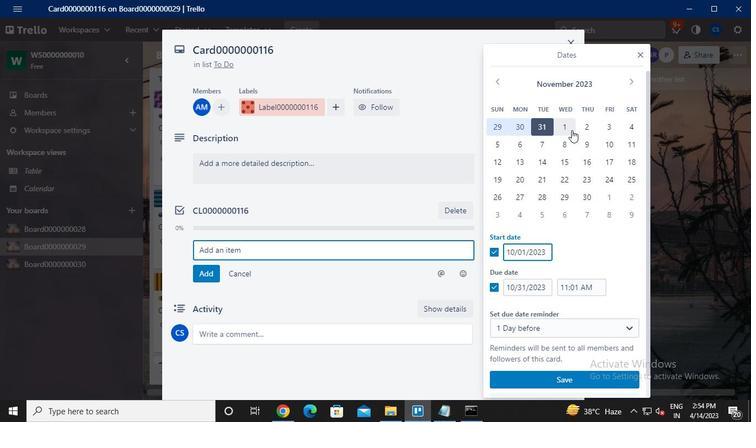 
Action: Mouse moved to (589, 200)
Screenshot: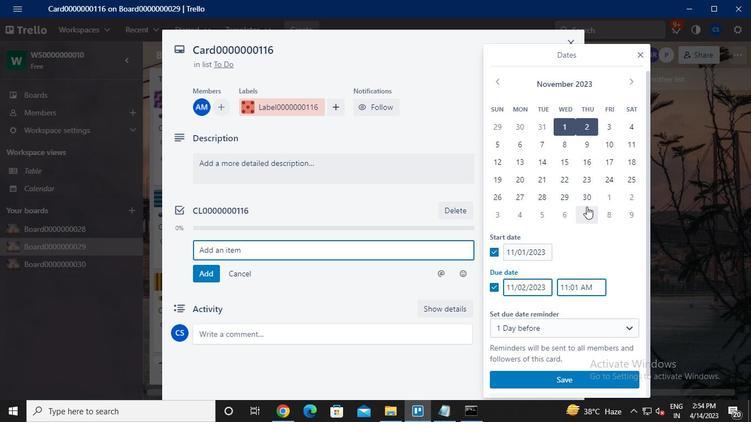 
Action: Mouse pressed left at (589, 200)
Screenshot: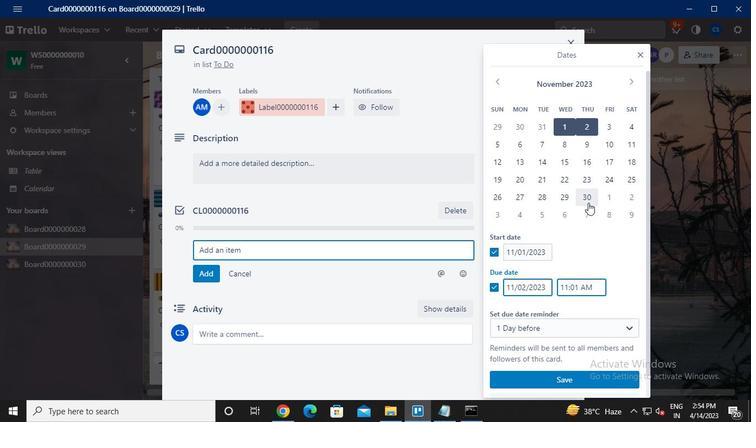 
Action: Mouse moved to (562, 386)
Screenshot: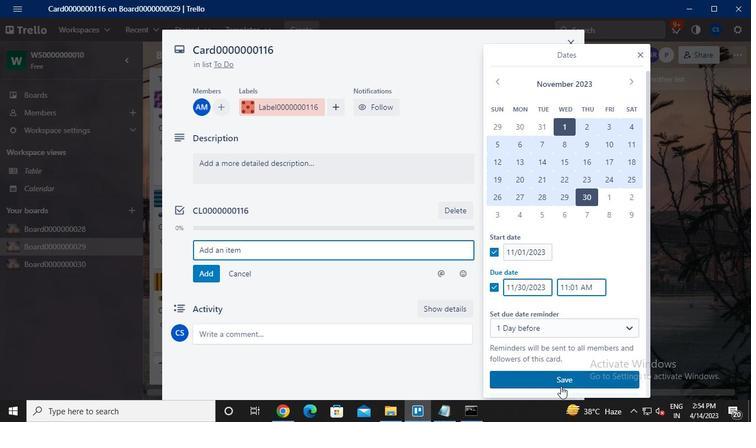 
Action: Mouse pressed left at (562, 386)
Screenshot: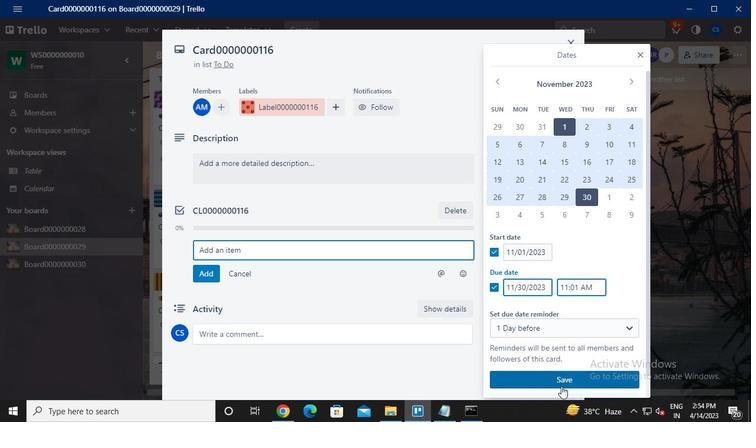 
Action: Mouse moved to (472, 408)
Screenshot: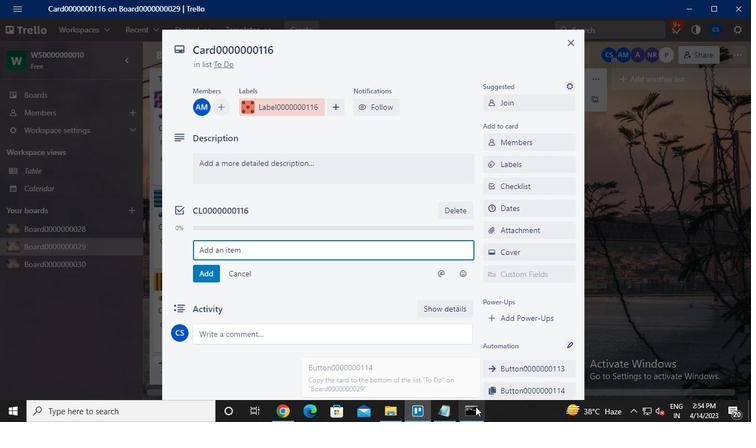 
Action: Mouse pressed left at (472, 408)
Screenshot: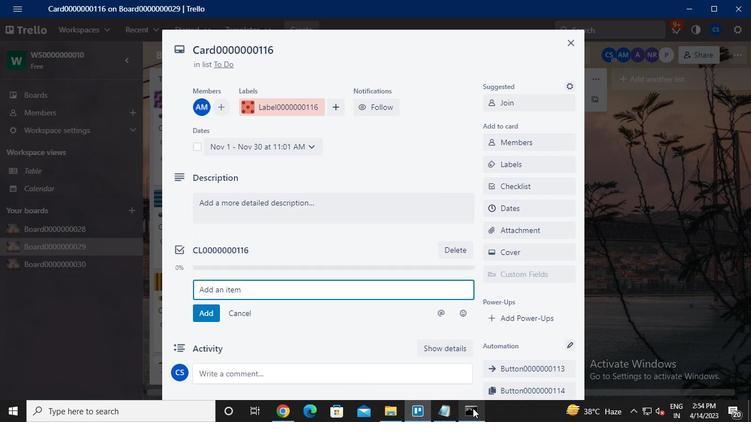 
Action: Mouse moved to (563, 40)
Screenshot: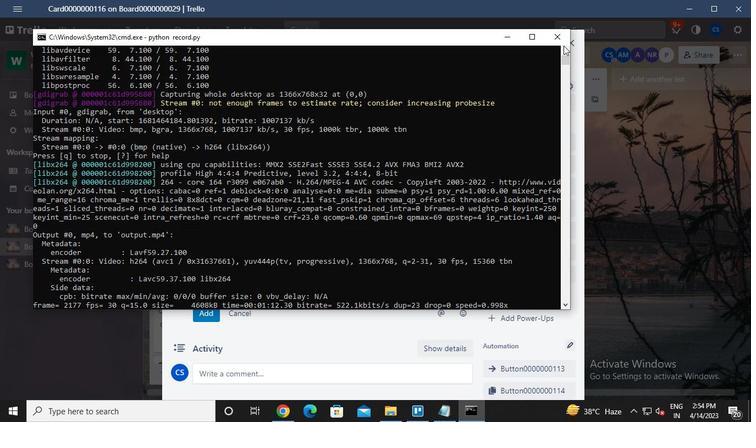 
Action: Mouse pressed left at (563, 40)
Screenshot: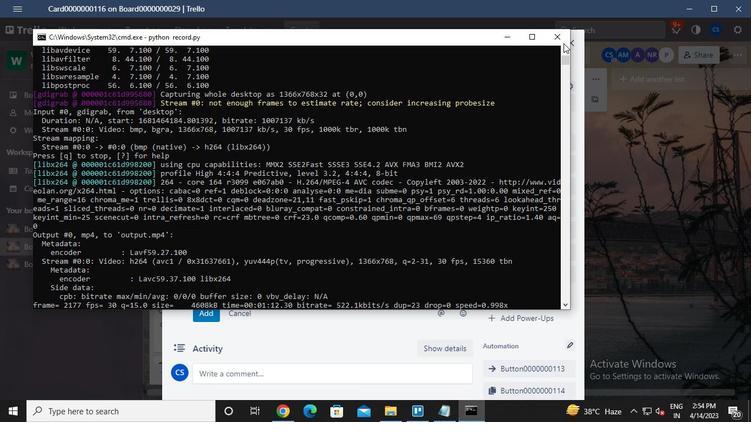 
